 Task: Look for products from Just only.
Action: Mouse moved to (19, 95)
Screenshot: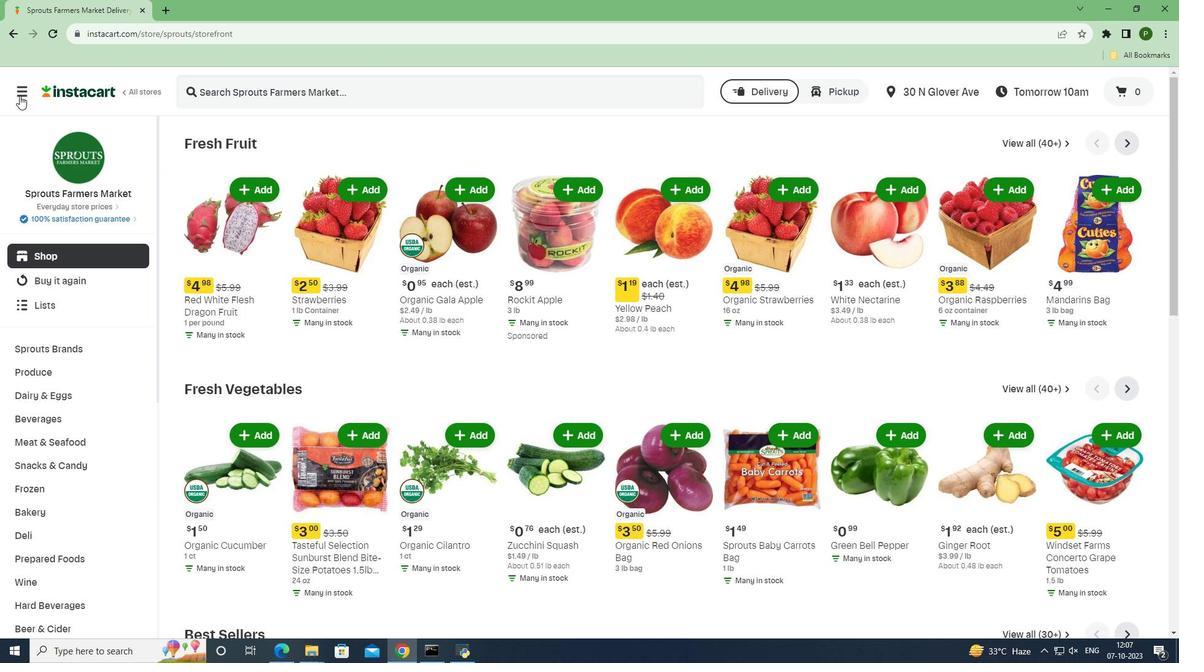 
Action: Mouse pressed left at (19, 95)
Screenshot: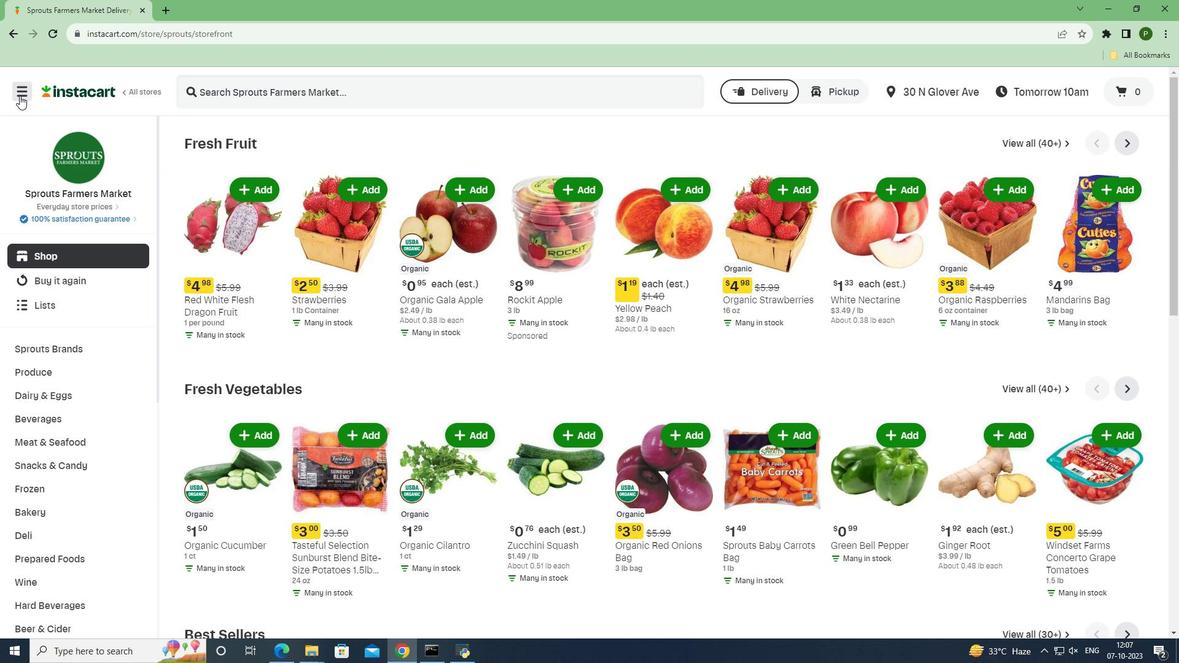 
Action: Mouse moved to (28, 325)
Screenshot: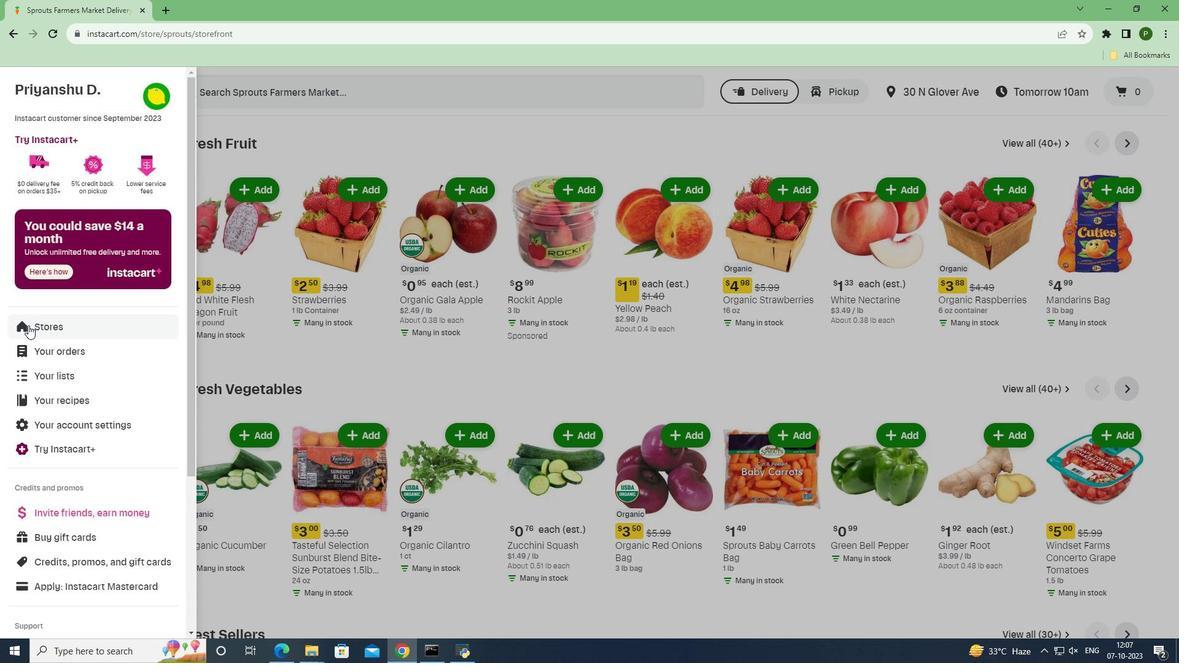 
Action: Mouse pressed left at (28, 325)
Screenshot: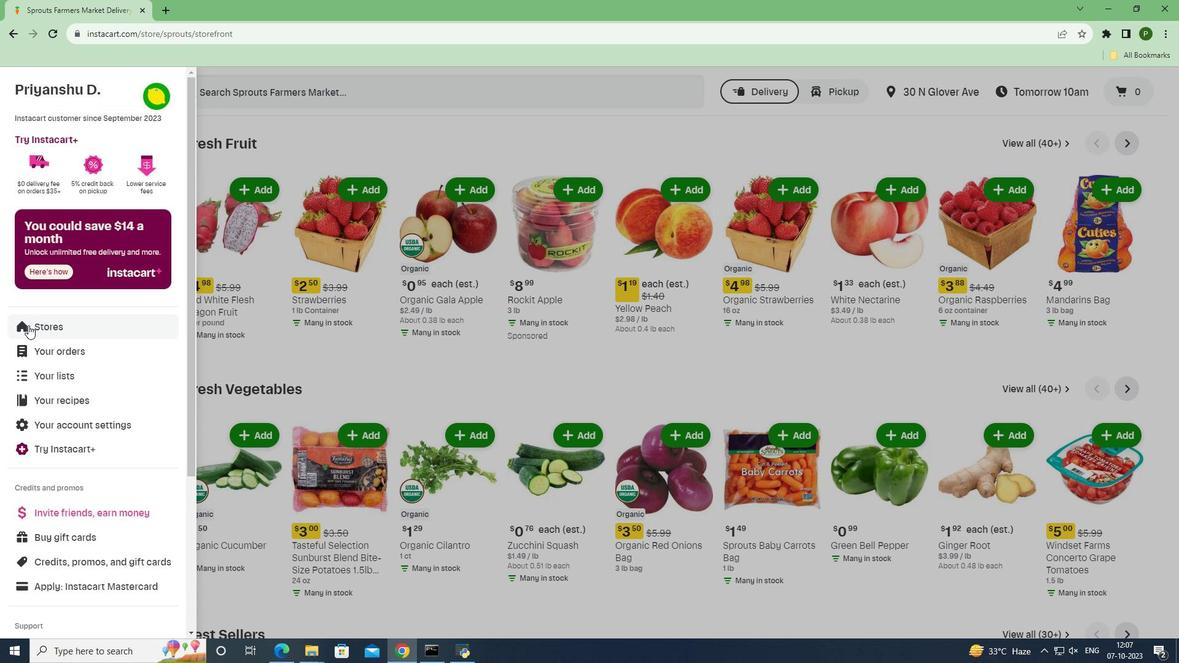 
Action: Mouse moved to (272, 143)
Screenshot: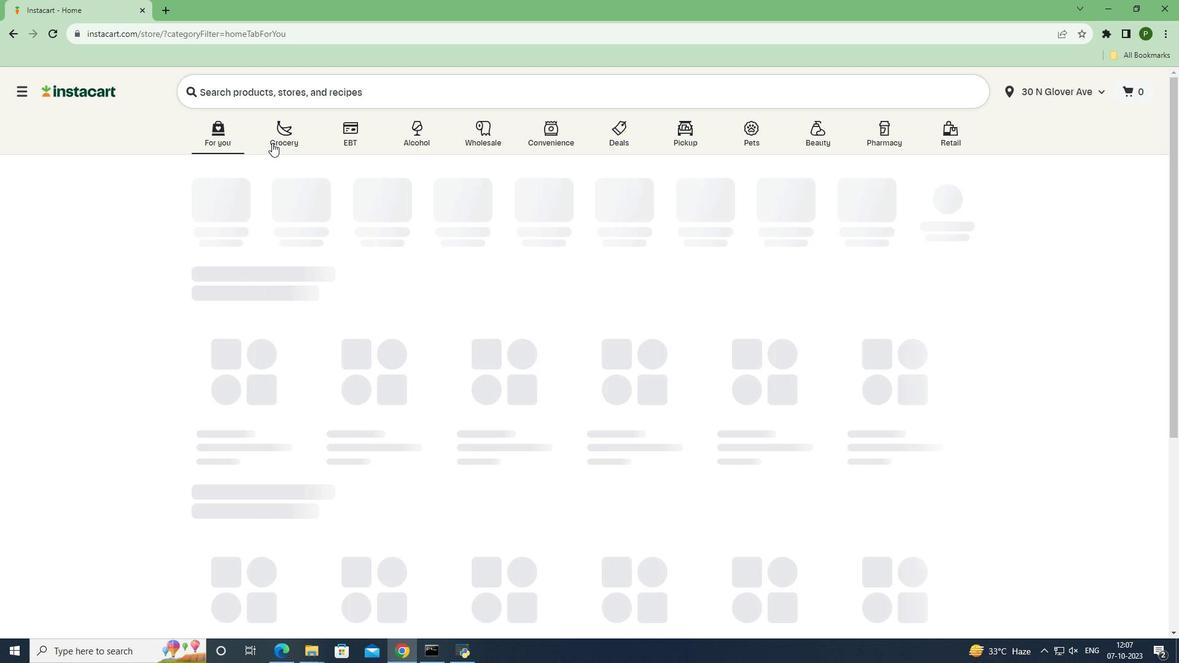 
Action: Mouse pressed left at (272, 143)
Screenshot: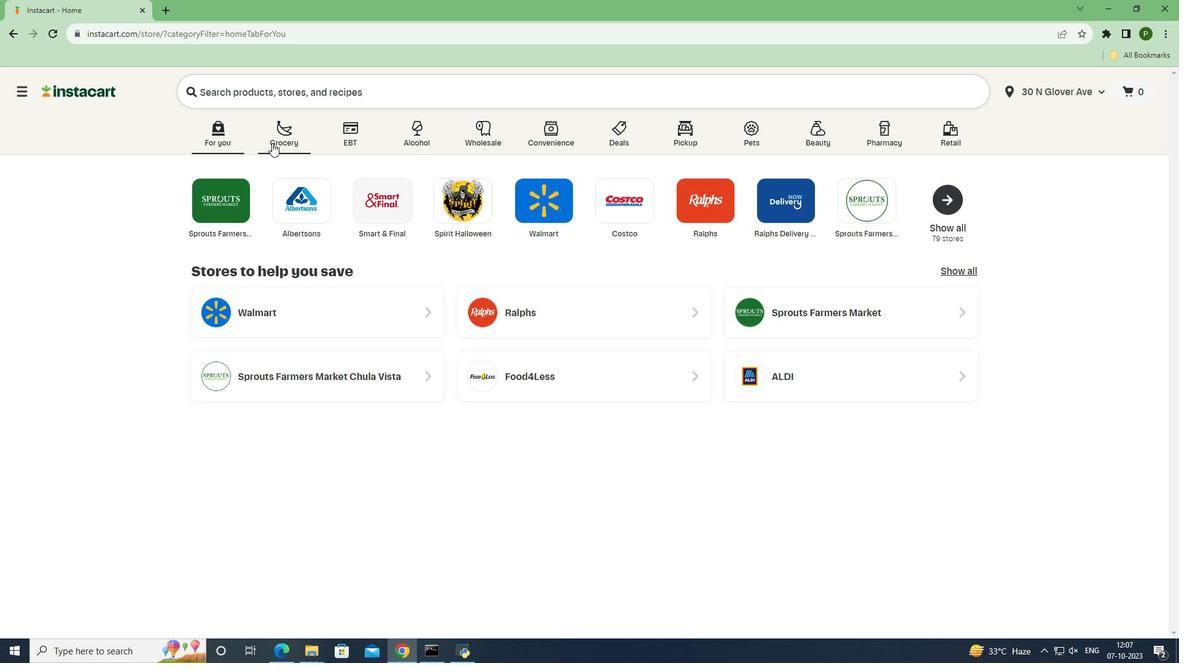 
Action: Mouse moved to (500, 283)
Screenshot: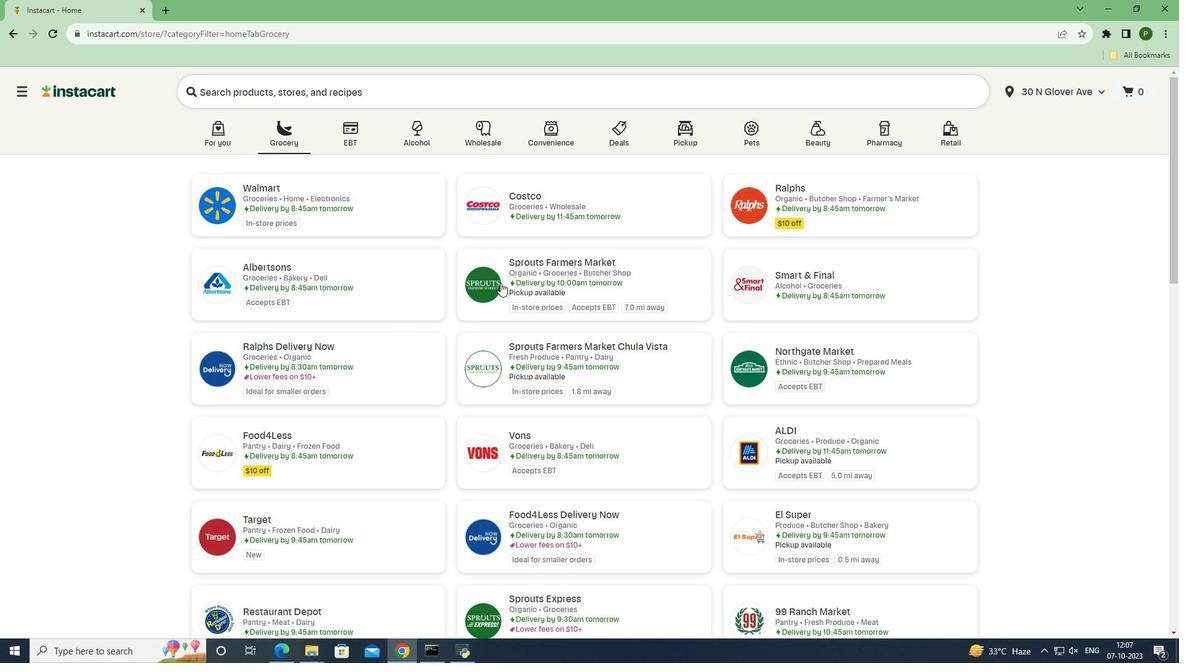 
Action: Mouse pressed left at (500, 283)
Screenshot: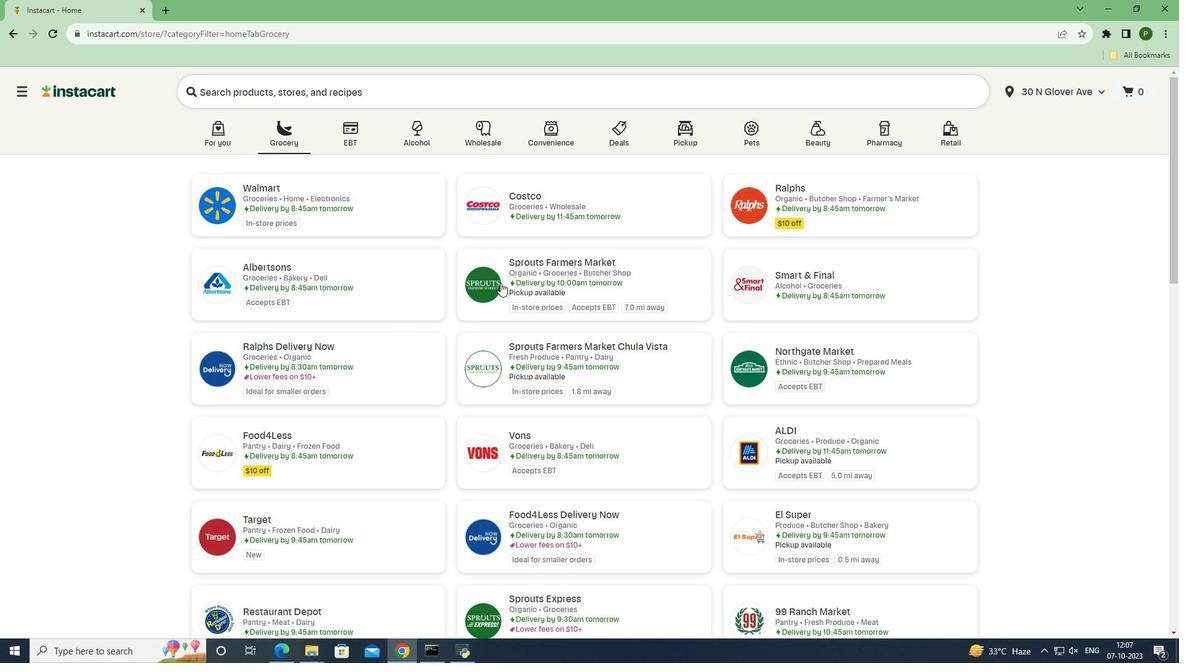 
Action: Mouse moved to (101, 392)
Screenshot: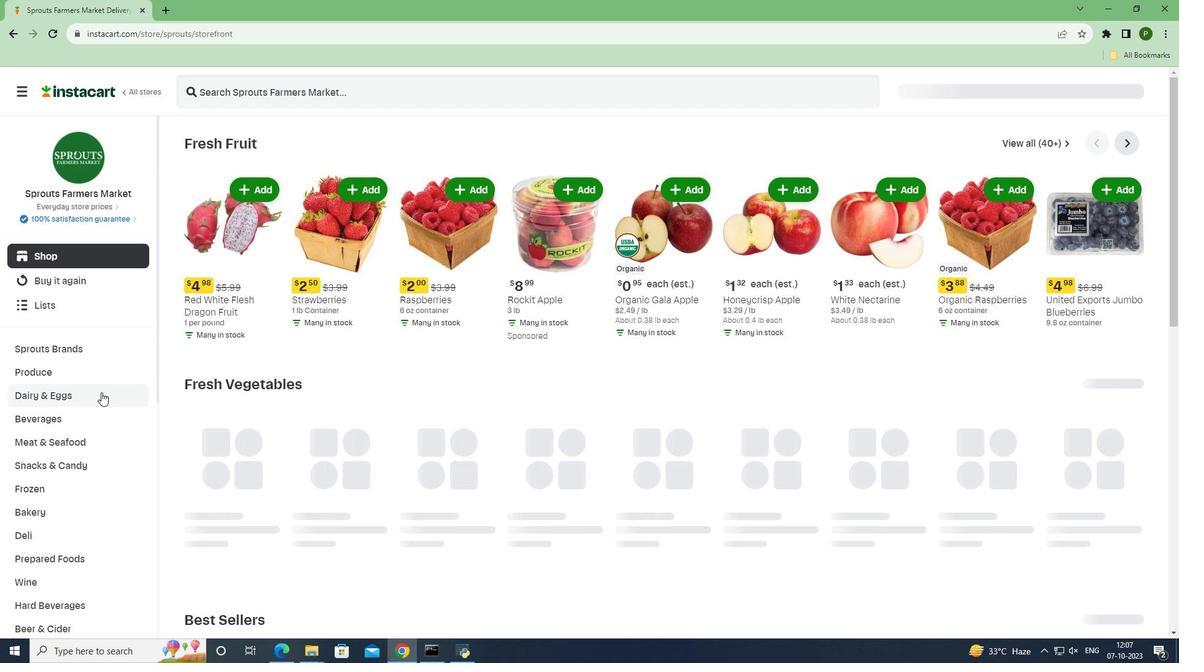 
Action: Mouse pressed left at (101, 392)
Screenshot: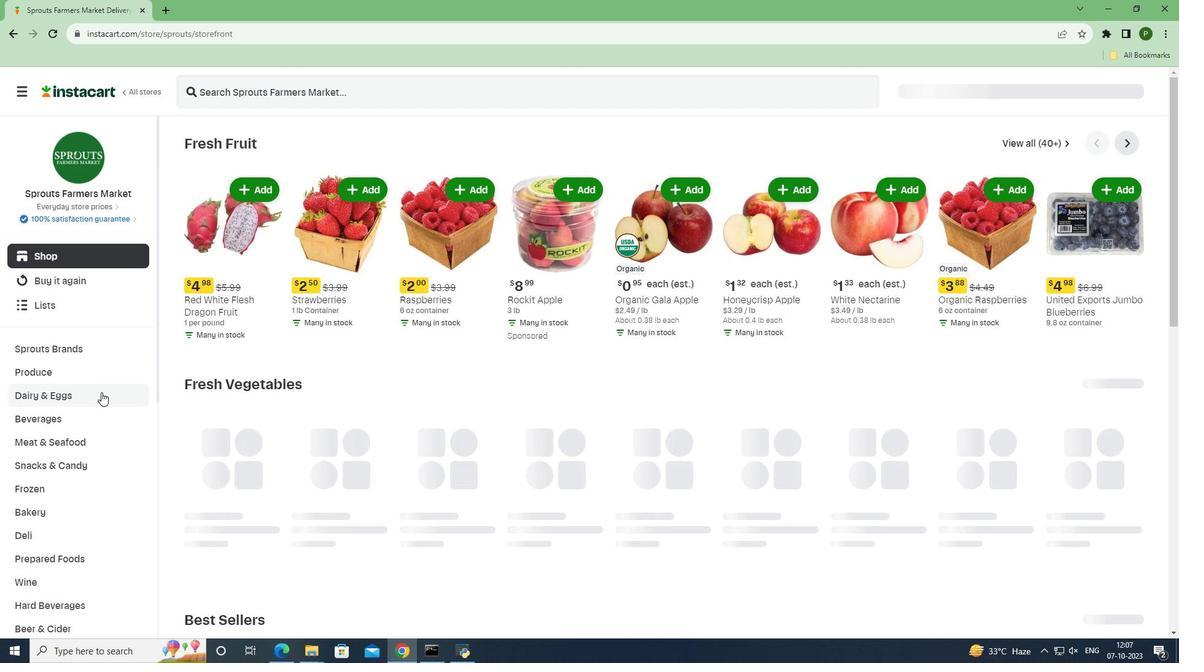 
Action: Mouse moved to (78, 462)
Screenshot: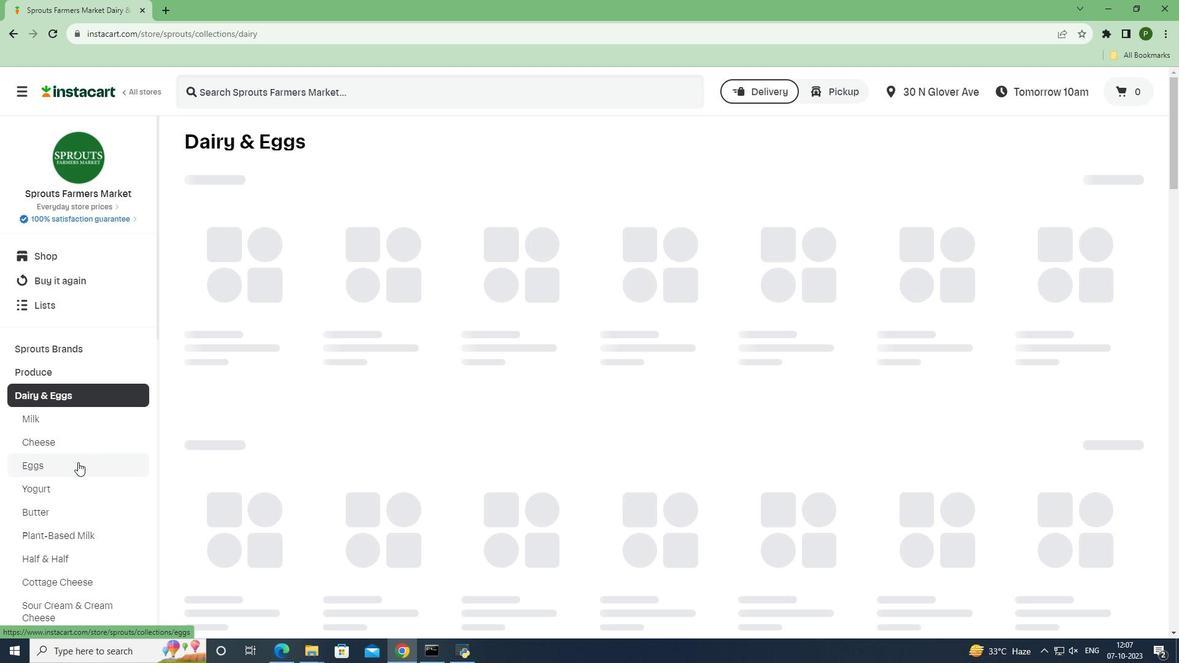 
Action: Mouse pressed left at (78, 462)
Screenshot: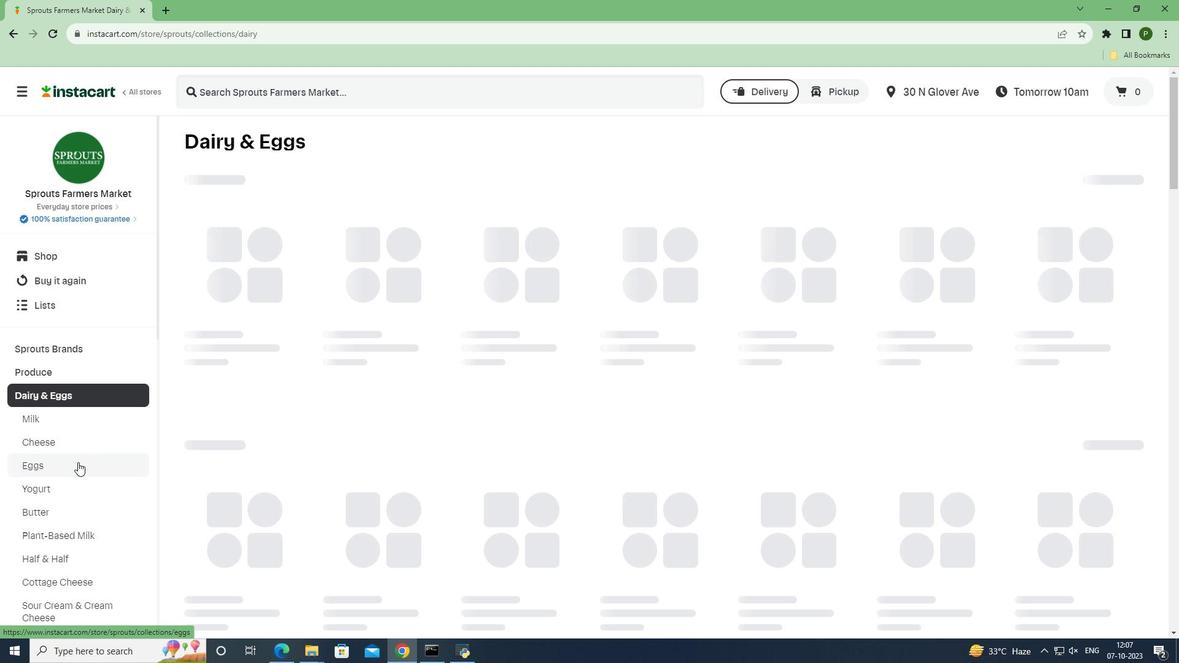 
Action: Mouse moved to (398, 188)
Screenshot: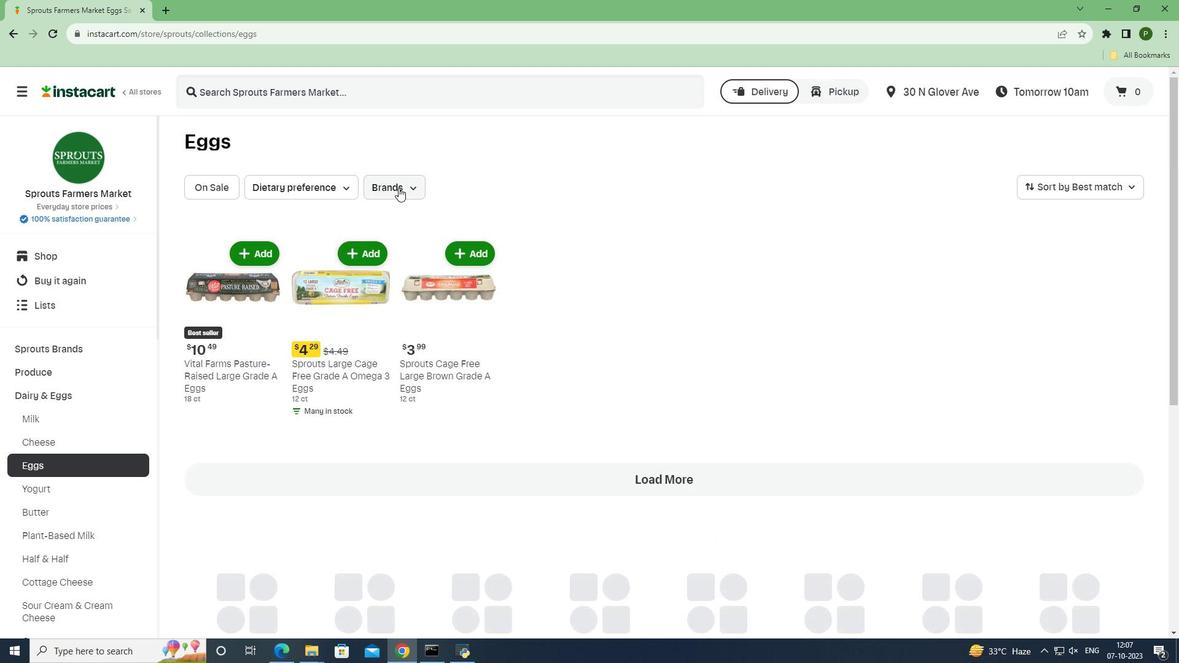 
Action: Mouse pressed left at (398, 188)
Screenshot: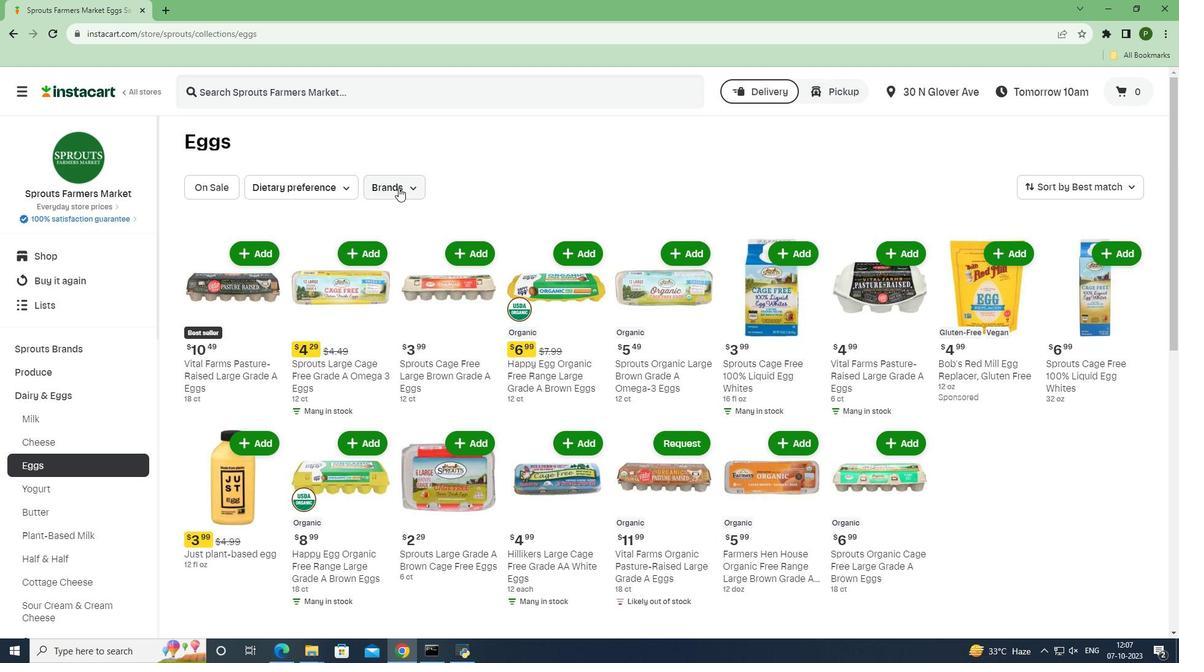 
Action: Mouse moved to (435, 291)
Screenshot: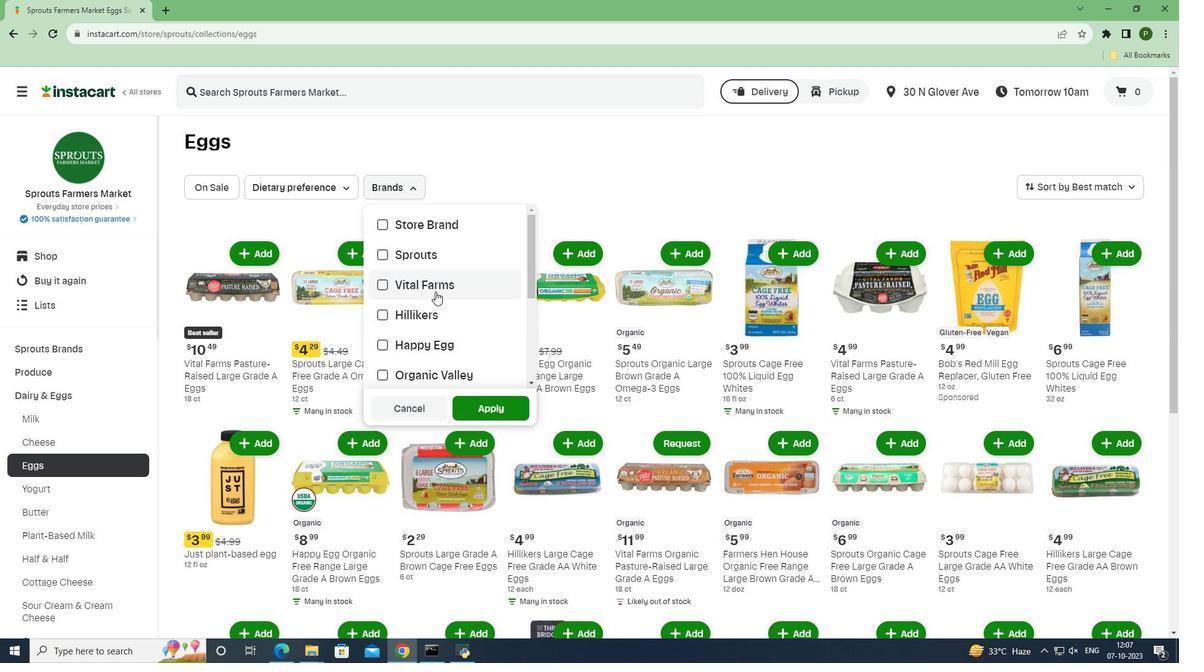 
Action: Mouse scrolled (435, 291) with delta (0, 0)
Screenshot: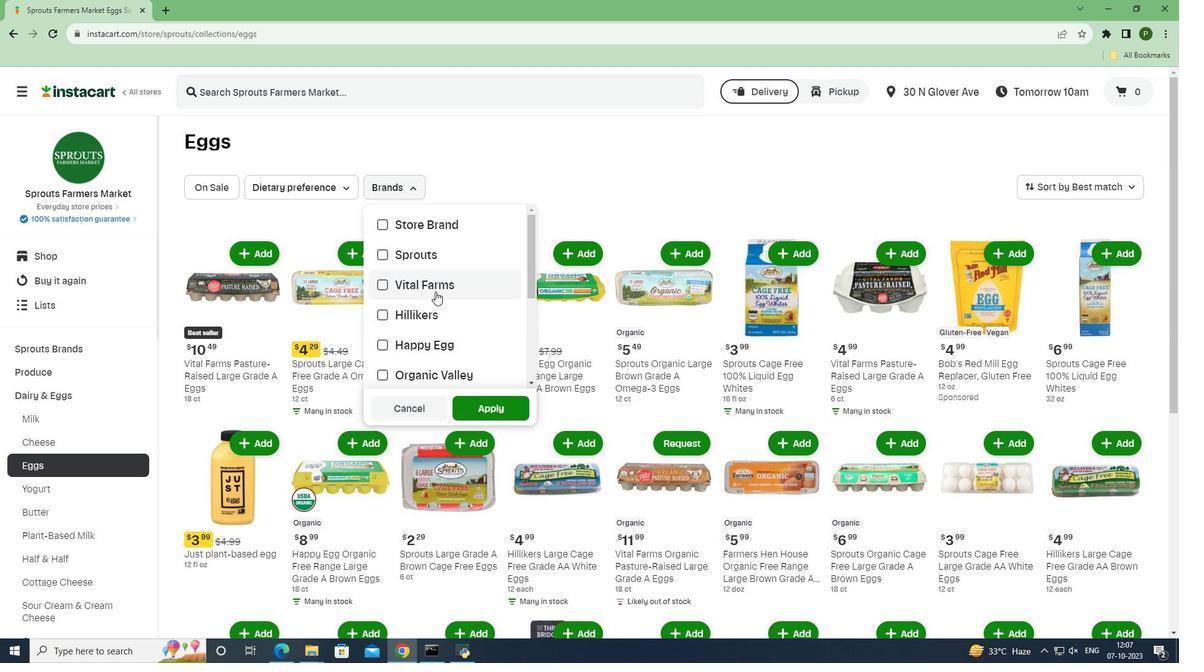 
Action: Mouse scrolled (435, 291) with delta (0, 0)
Screenshot: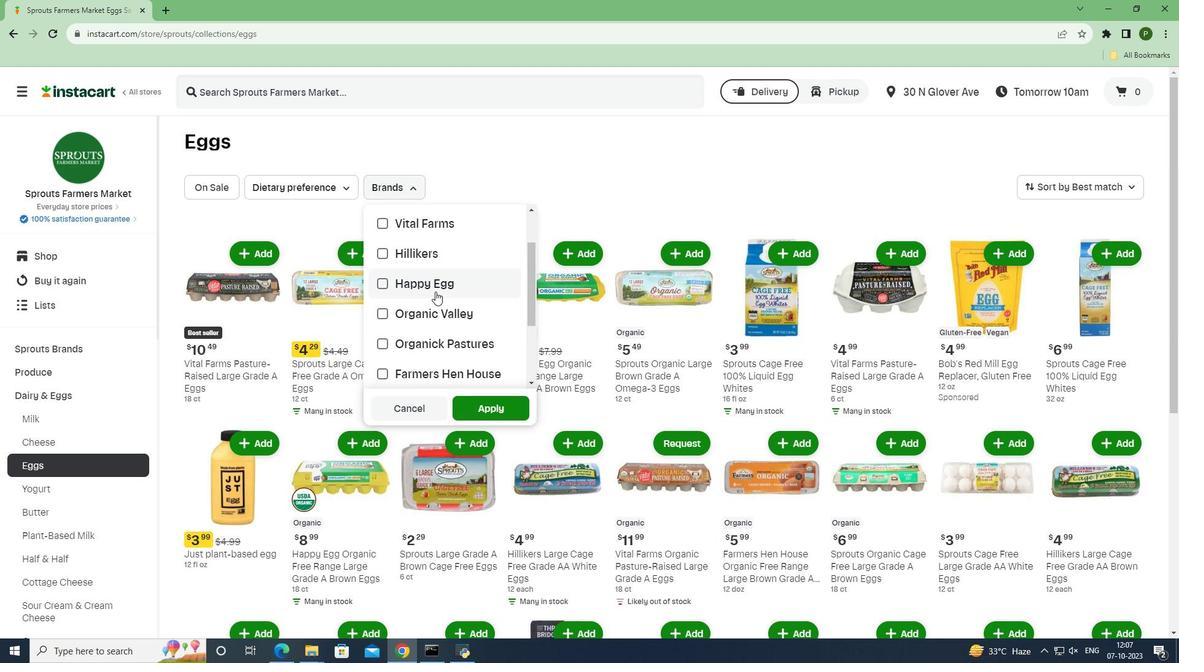 
Action: Mouse scrolled (435, 291) with delta (0, 0)
Screenshot: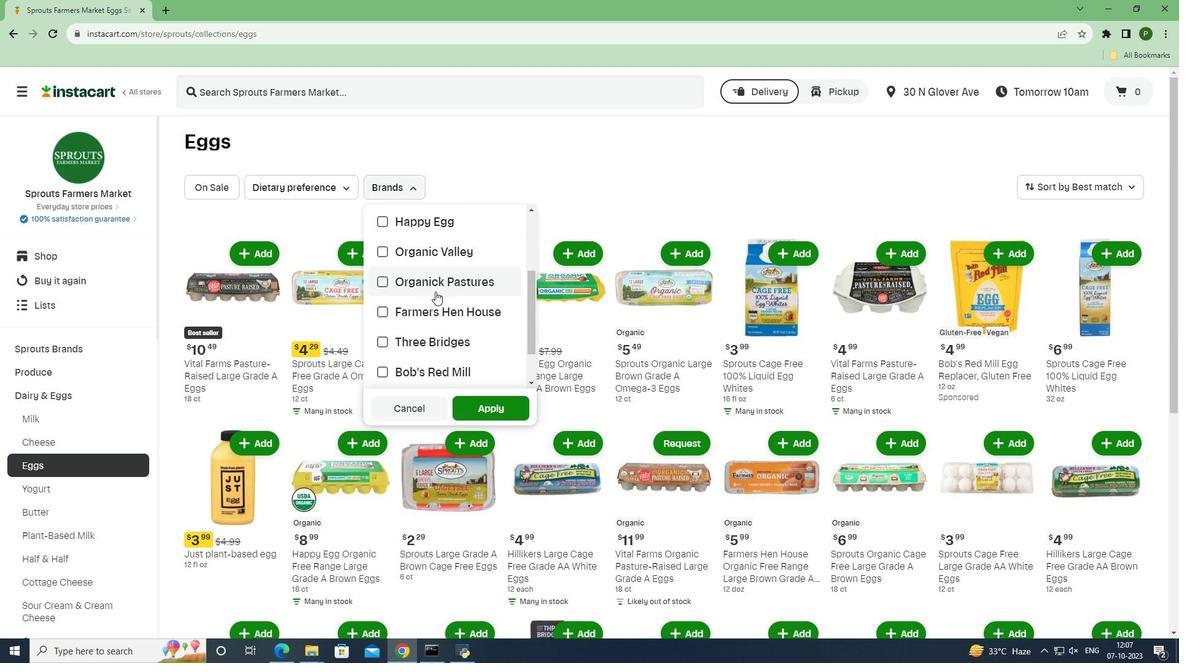 
Action: Mouse moved to (420, 345)
Screenshot: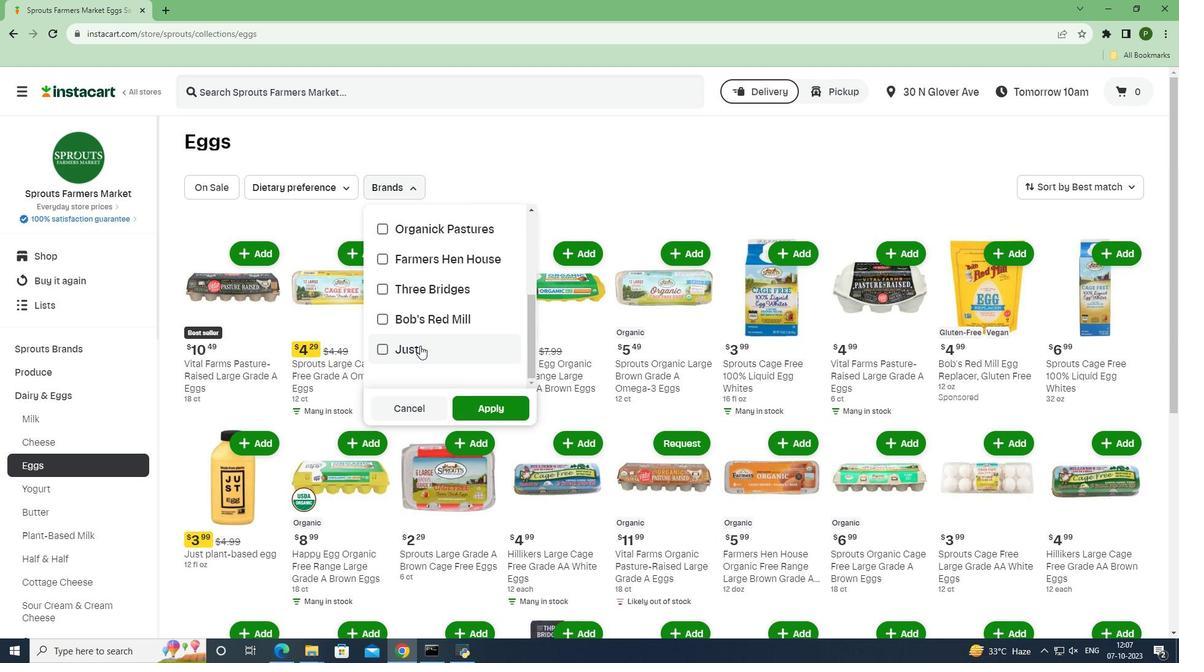 
Action: Mouse pressed left at (420, 345)
Screenshot: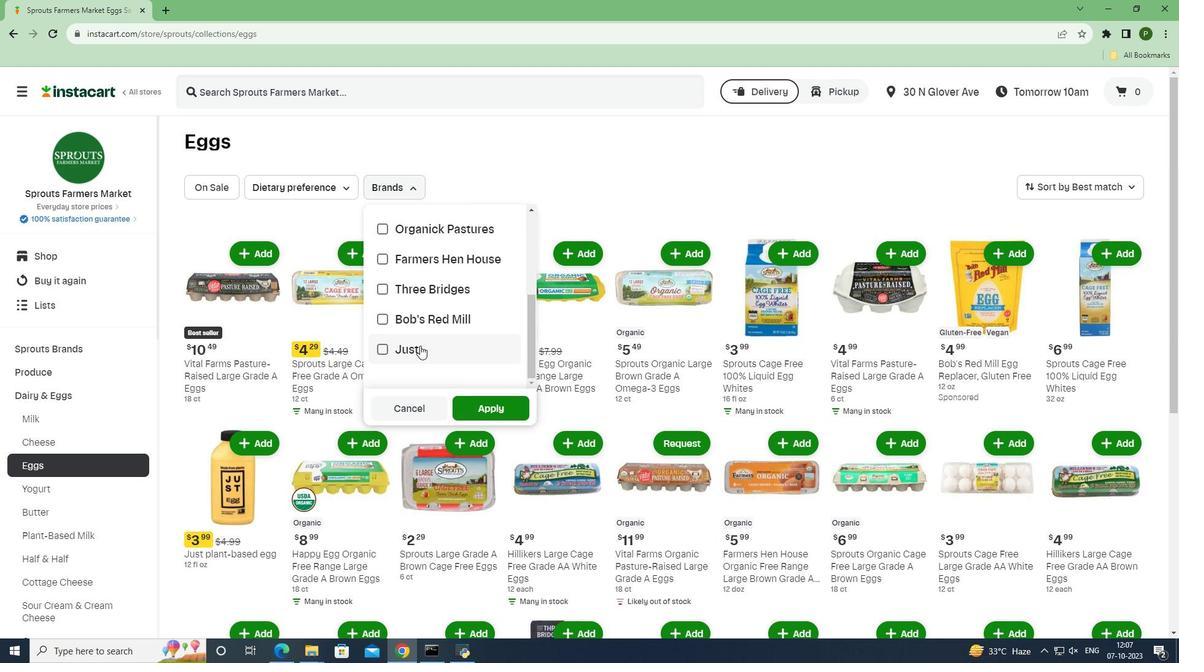 
Action: Mouse moved to (480, 408)
Screenshot: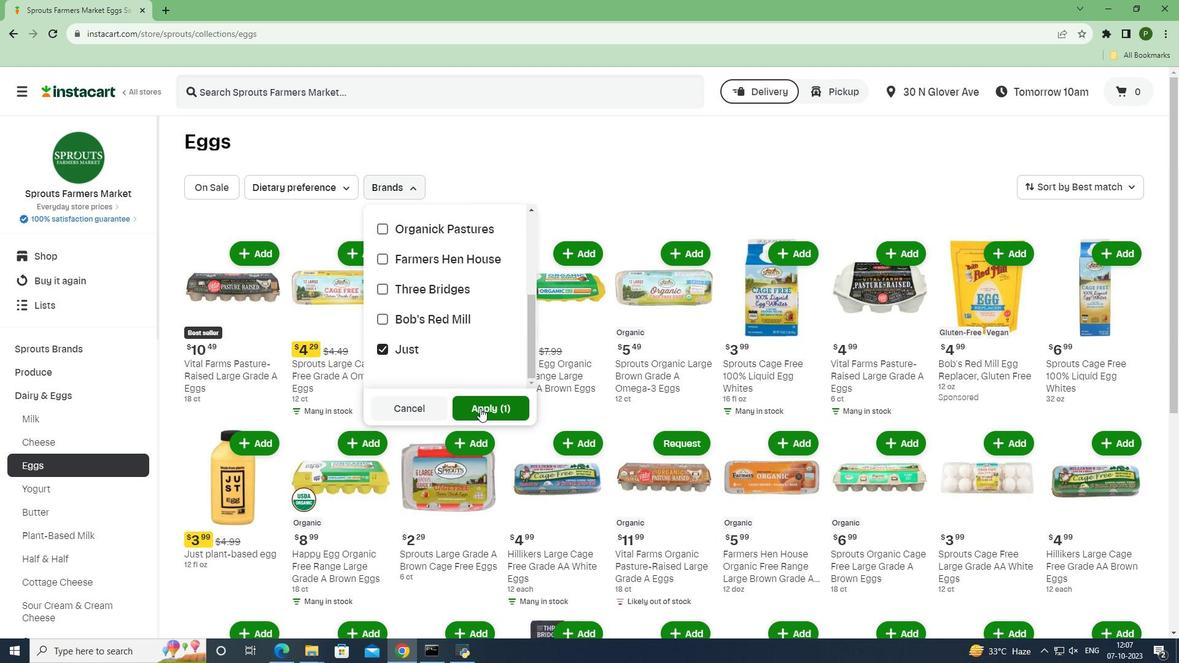 
Action: Mouse pressed left at (480, 408)
Screenshot: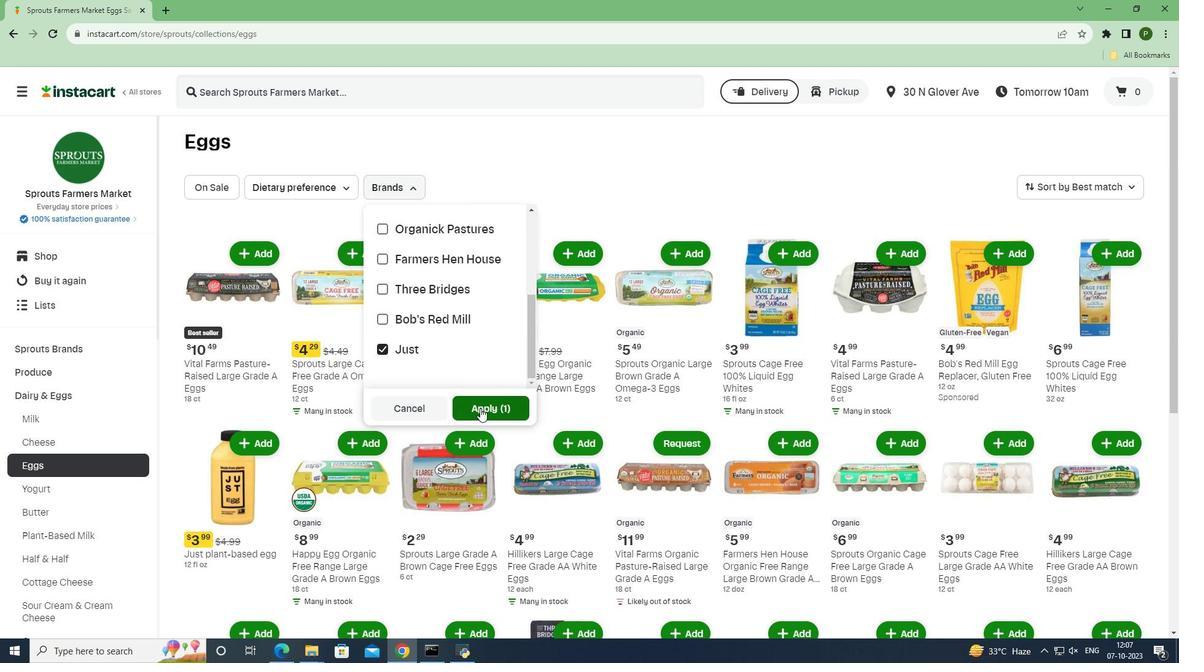
Action: Mouse moved to (529, 288)
Screenshot: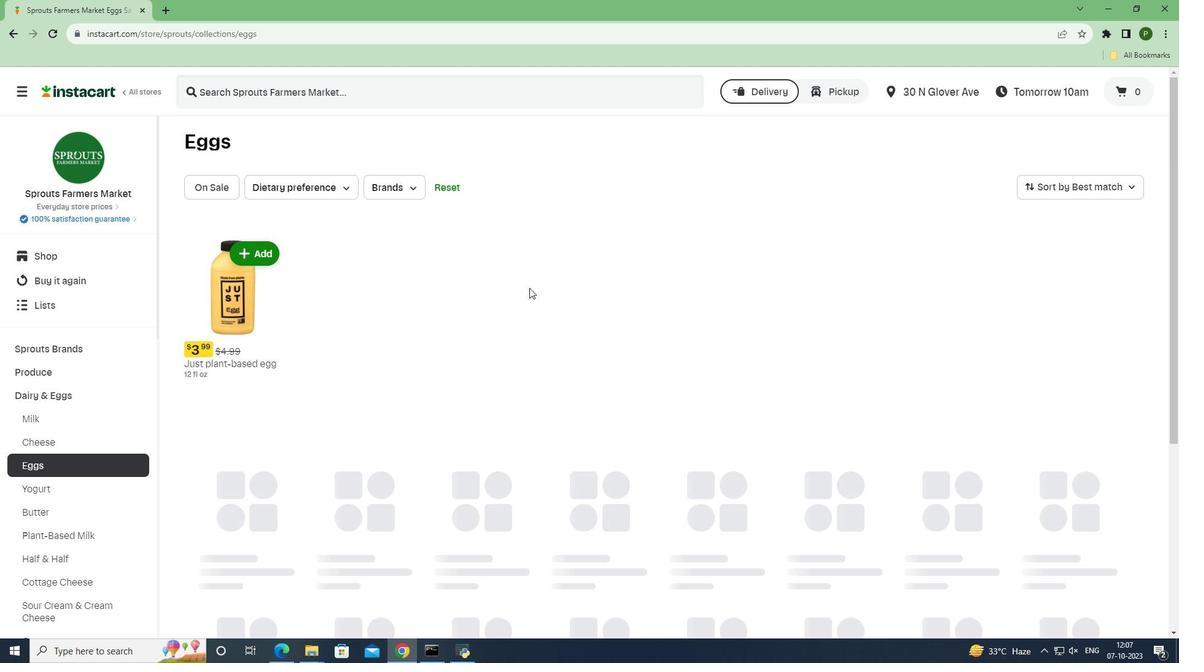 
